 Task: Download a spreadsheet as an "open document (.ods)".
Action: Mouse moved to (51, 116)
Screenshot: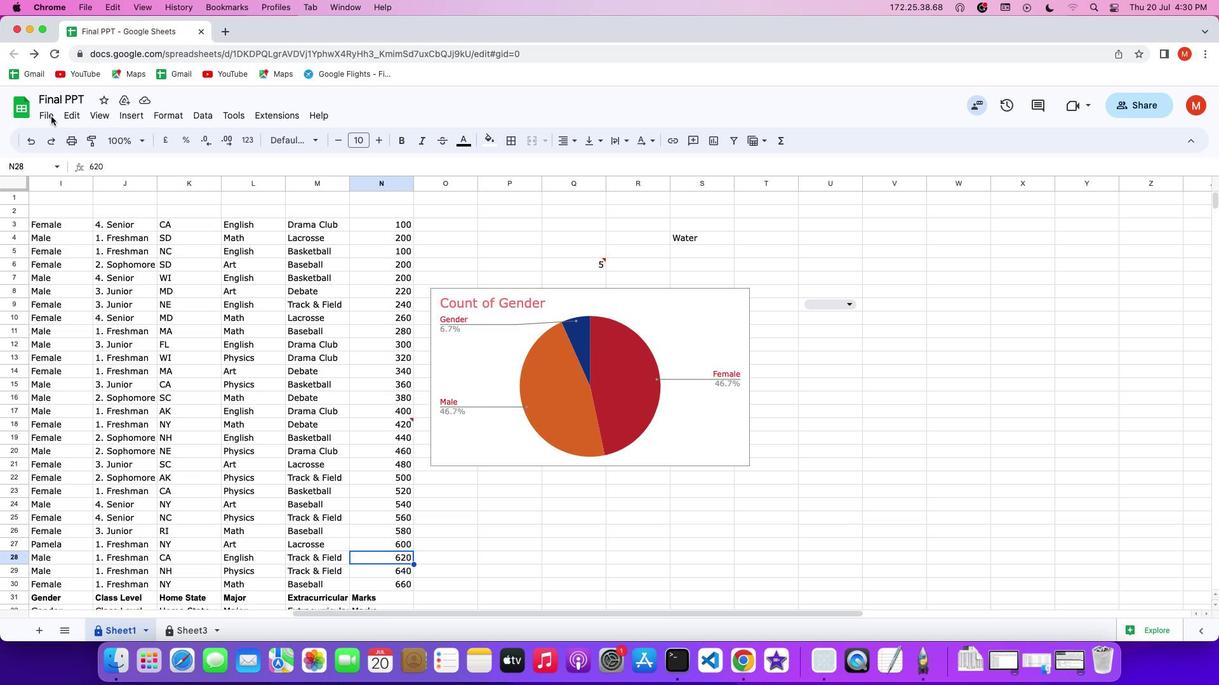 
Action: Mouse pressed left at (51, 116)
Screenshot: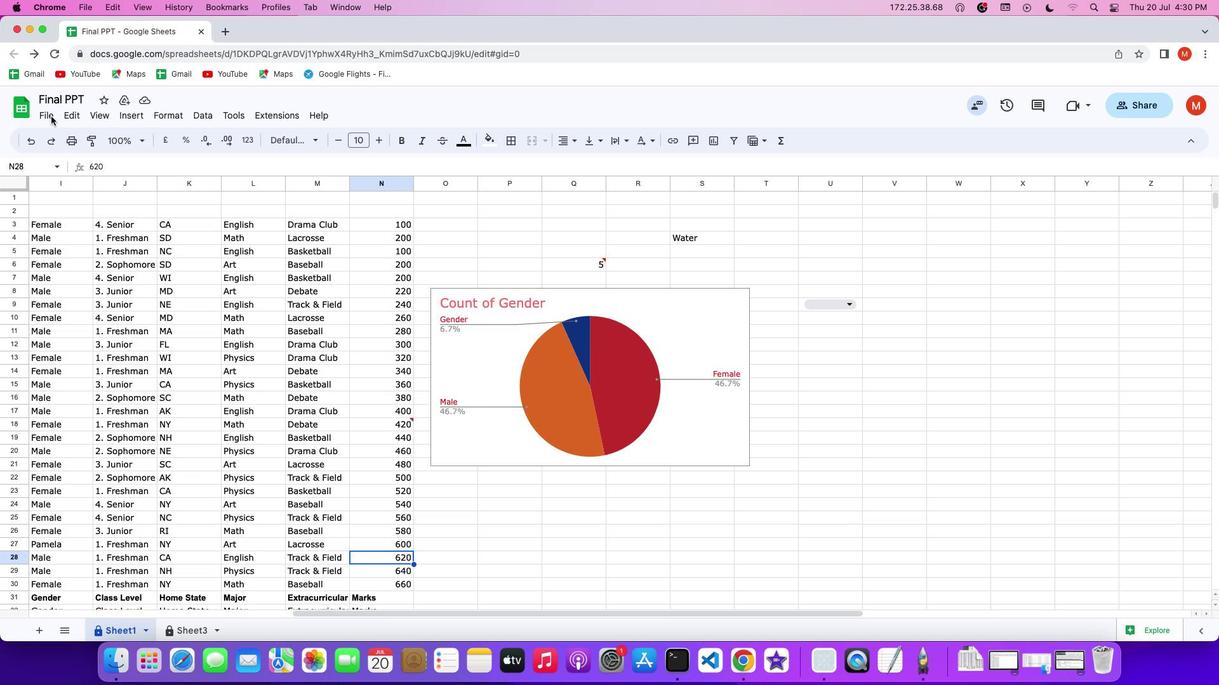 
Action: Mouse pressed left at (51, 116)
Screenshot: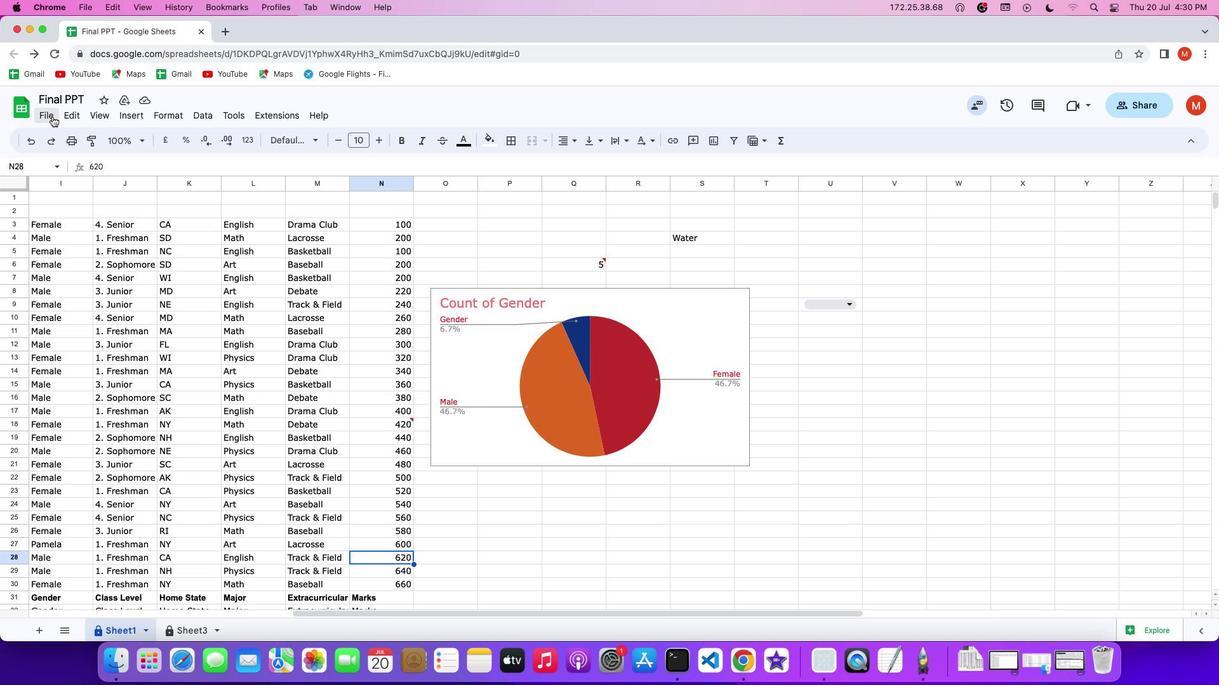 
Action: Mouse moved to (52, 116)
Screenshot: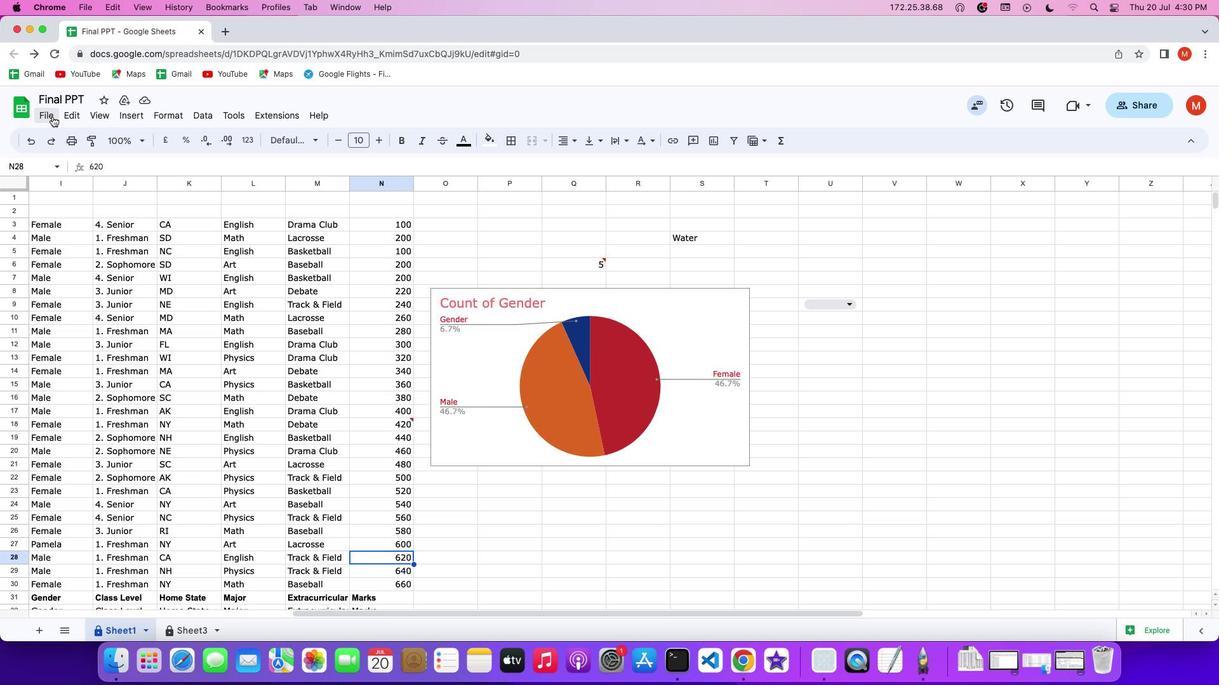 
Action: Mouse pressed left at (52, 116)
Screenshot: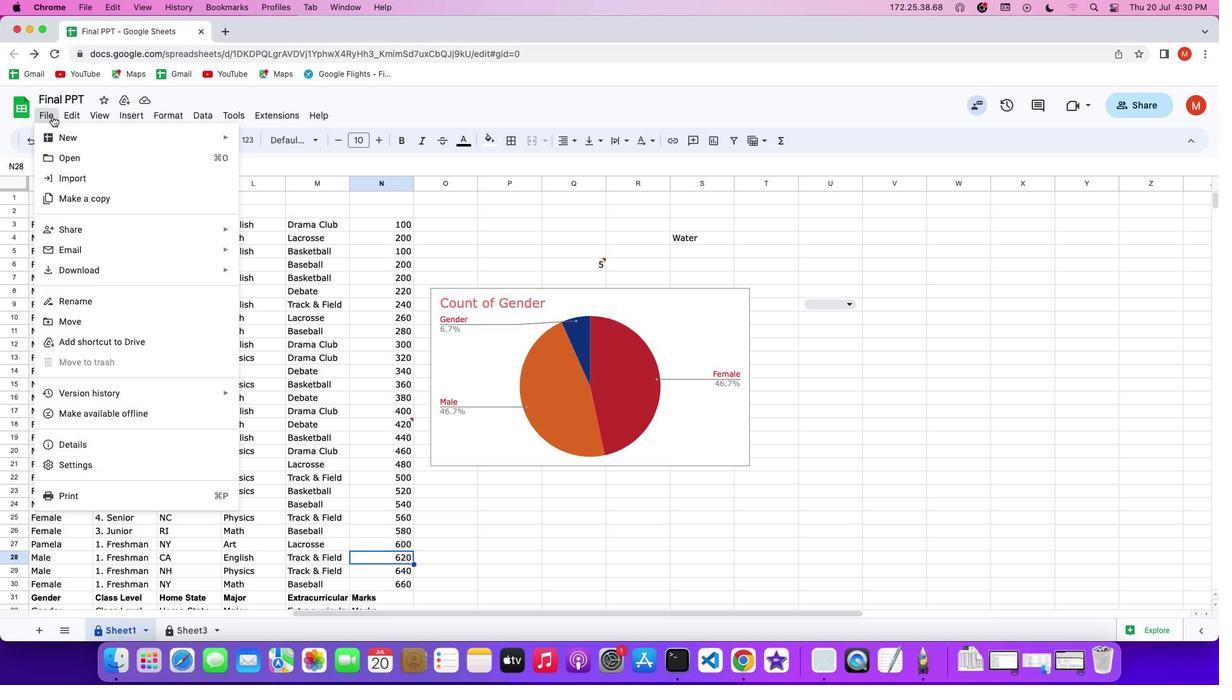 
Action: Mouse moved to (60, 275)
Screenshot: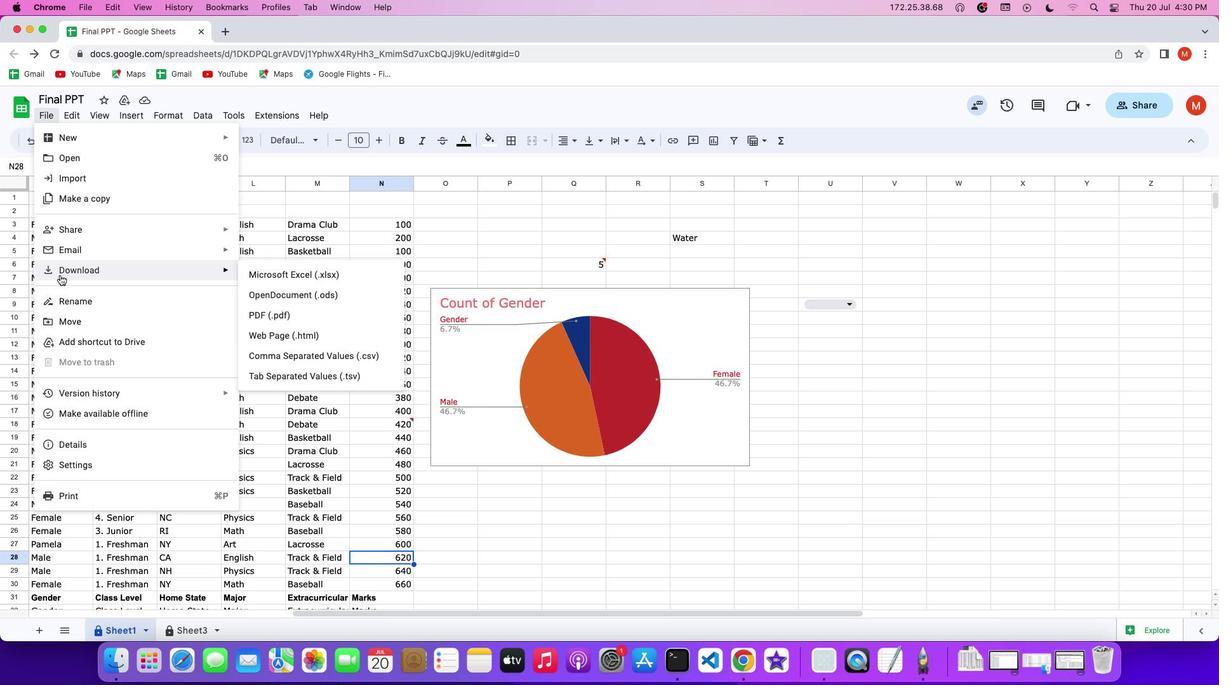 
Action: Mouse pressed left at (60, 275)
Screenshot: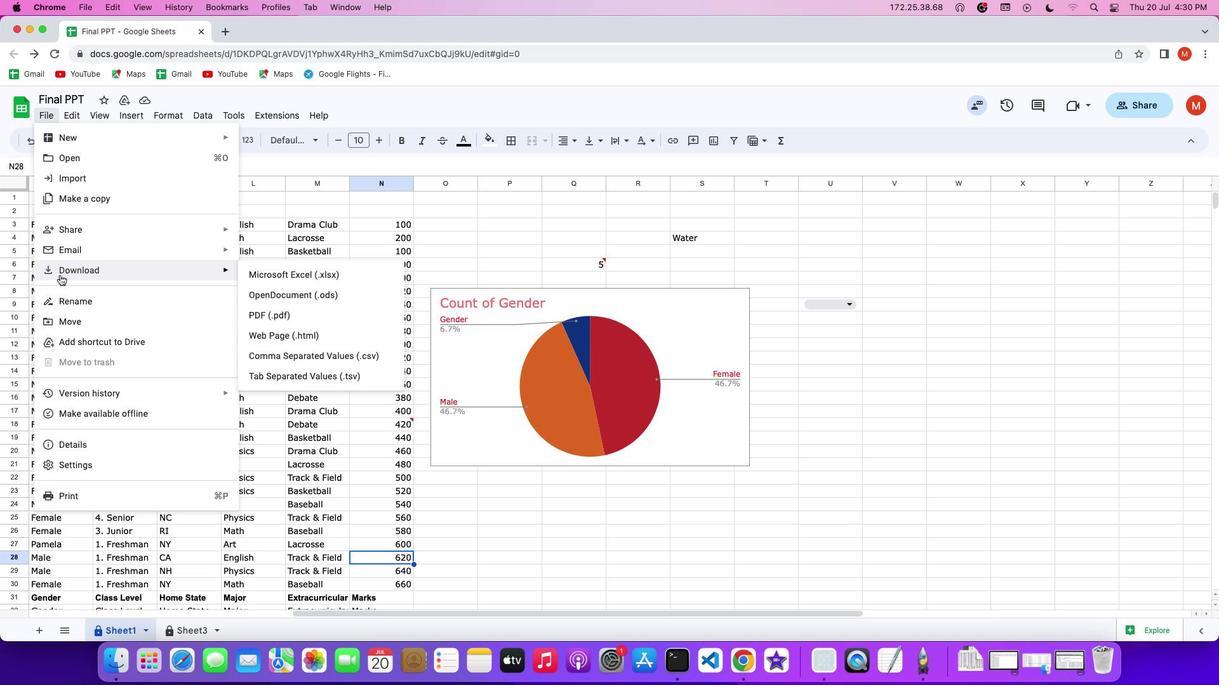 
Action: Mouse moved to (250, 285)
Screenshot: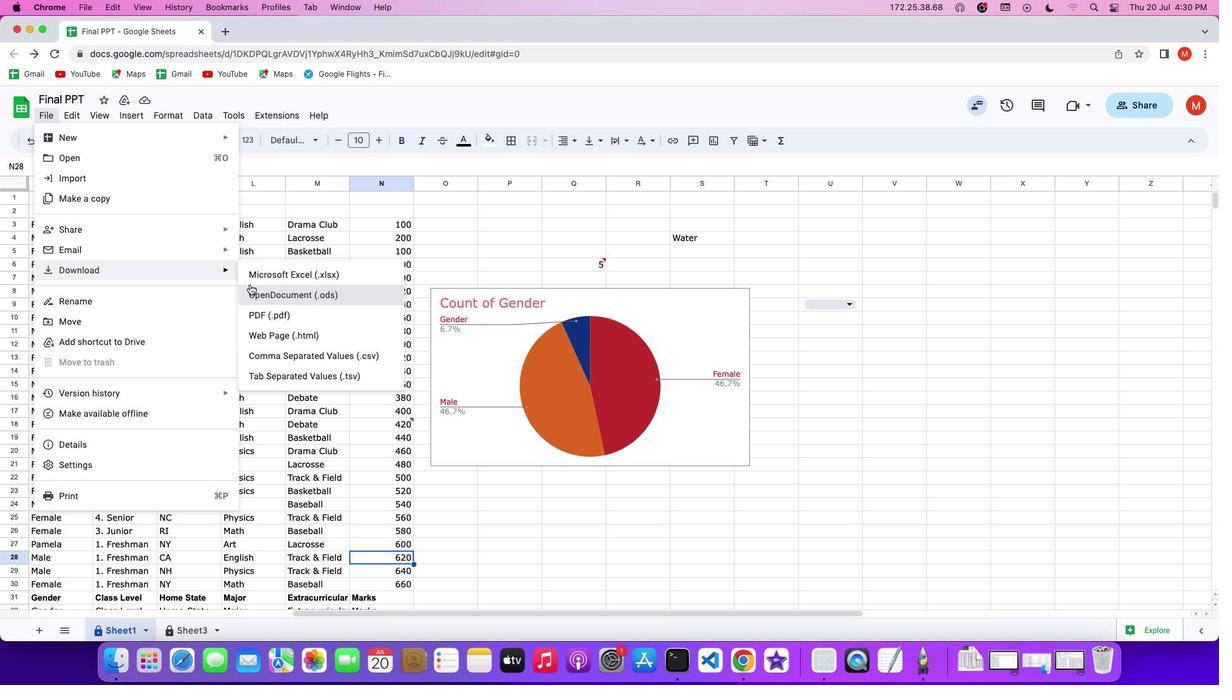 
Action: Mouse pressed left at (250, 285)
Screenshot: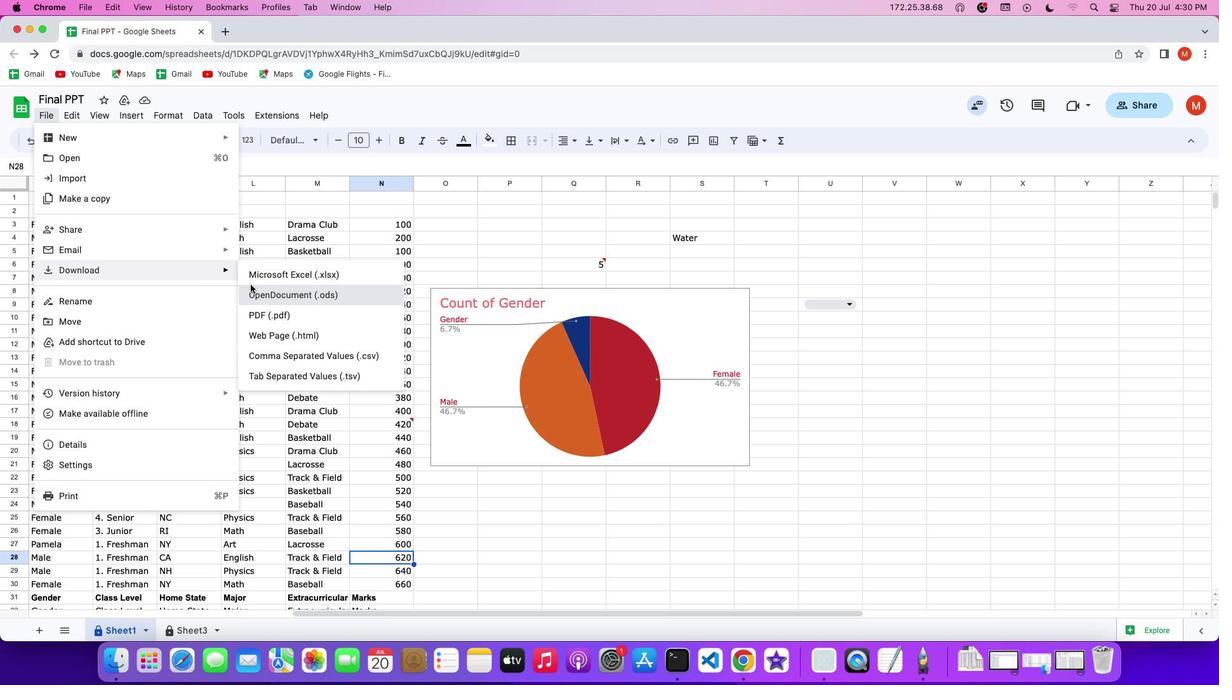 
Action: Mouse moved to (255, 285)
Screenshot: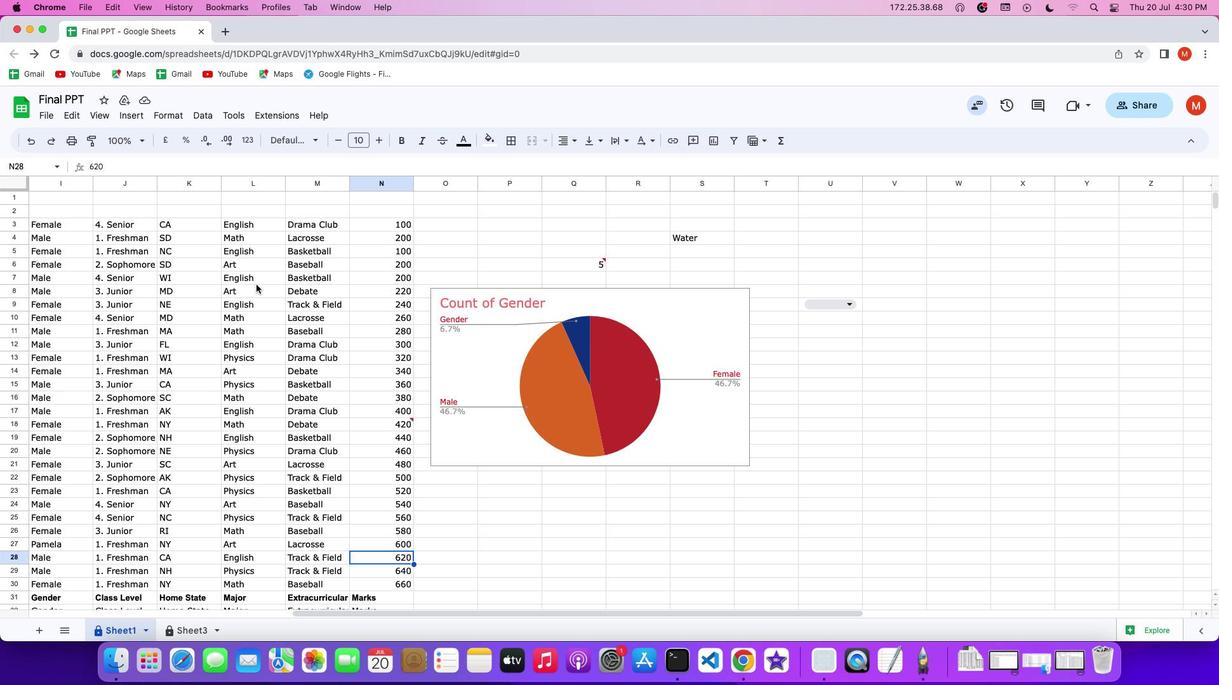 
